 Task: Create Card Employee Satisfaction Review in Board Employee Benefits Optimization to Workspace Application Development. Create Card Kitesurfing Review in Board Customer Segmentation and Targeting to Workspace Application Development. Create Card Employee Retention Review in Board Product Development Roadmap and Timeline Planning to Workspace Application Development
Action: Mouse moved to (271, 196)
Screenshot: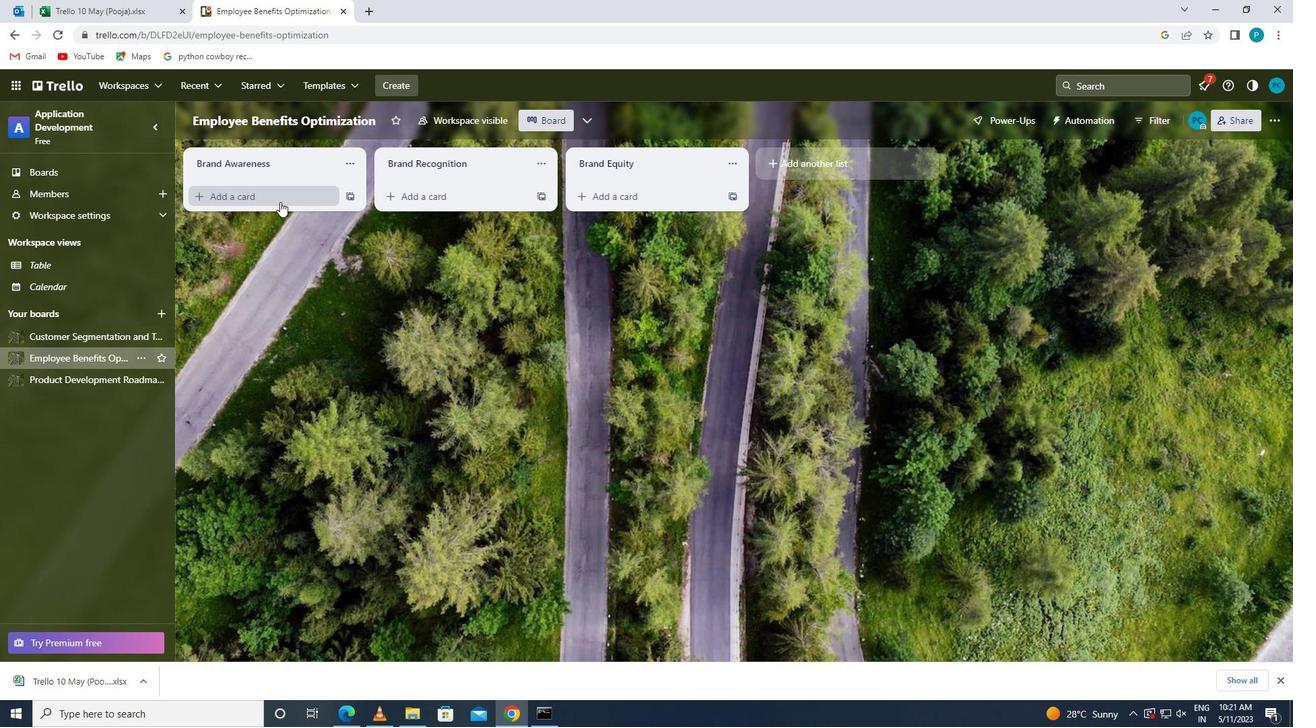 
Action: Mouse pressed left at (271, 196)
Screenshot: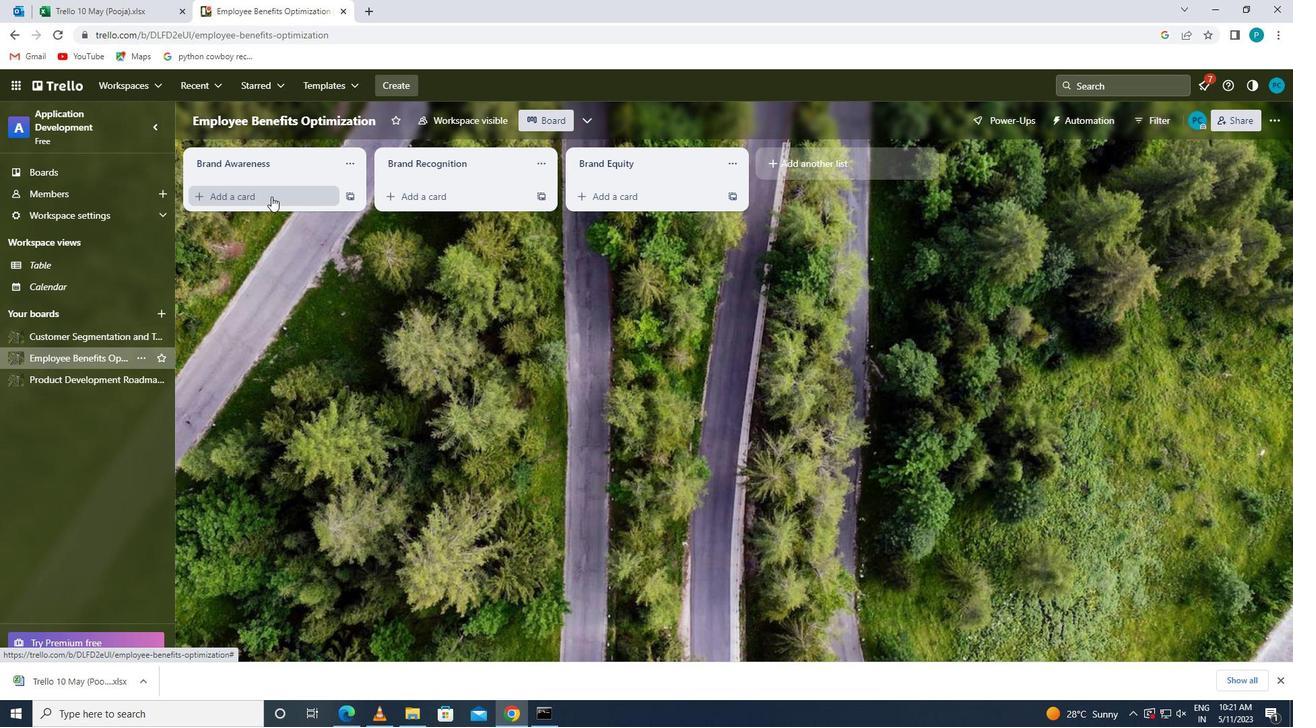 
Action: Key pressed <Key.caps_lock>e<Key.caps_lock>mployee<Key.space><Key.caps_lock>s<Key.caps_lock>atisfacto<Key.backspace>ion<Key.space><Key.caps_lock>r<Key.caps_lock>evier<Key.backspace>w
Screenshot: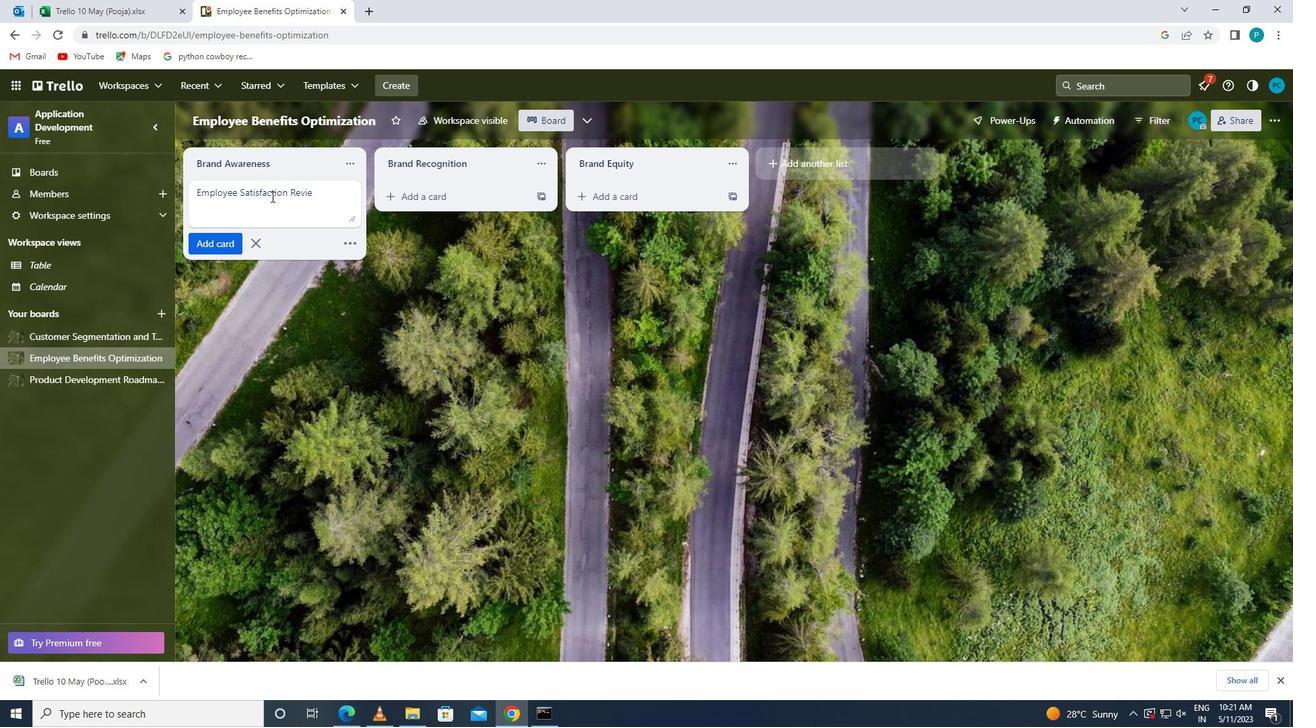 
Action: Mouse moved to (204, 243)
Screenshot: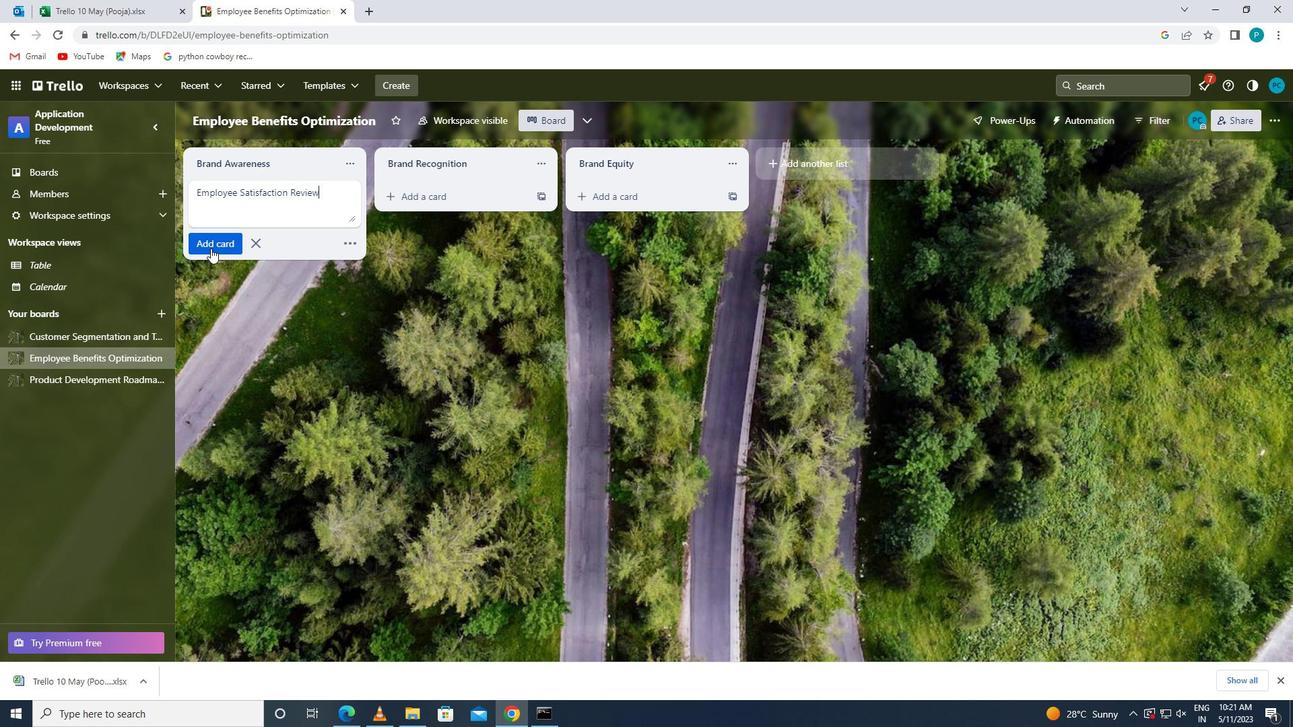 
Action: Mouse pressed left at (204, 243)
Screenshot: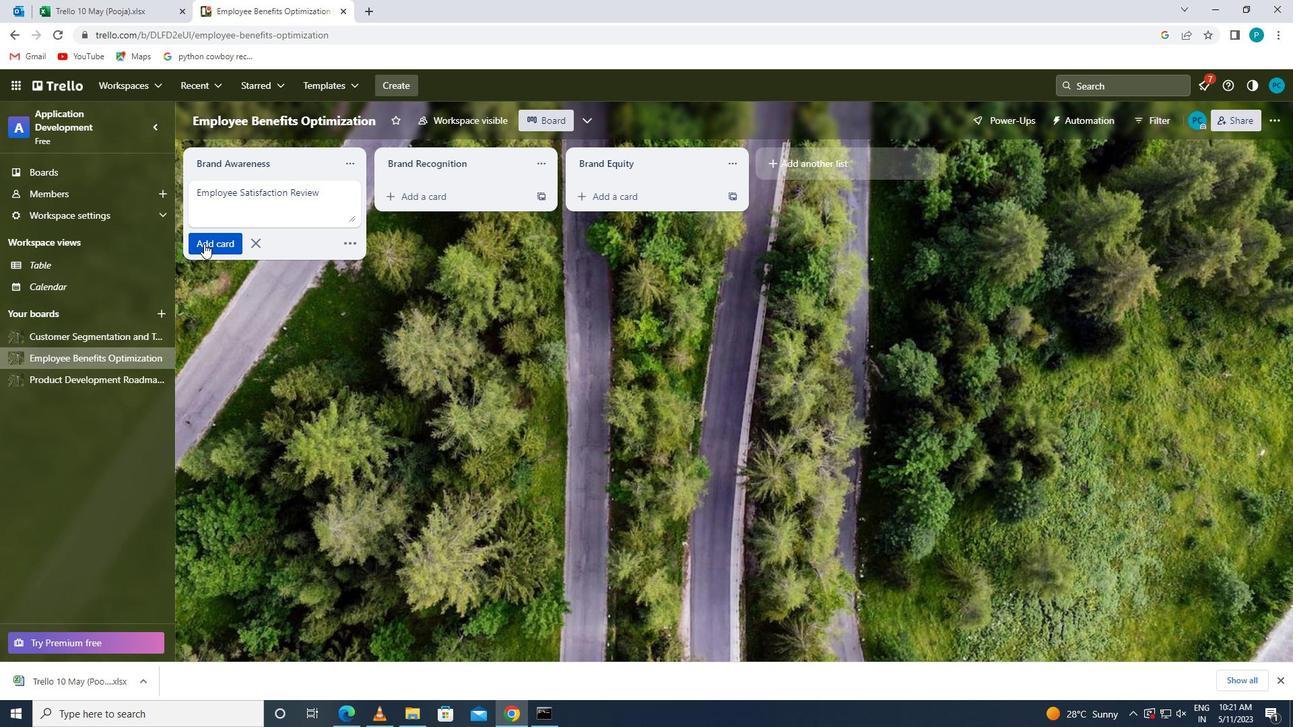 
Action: Mouse moved to (59, 337)
Screenshot: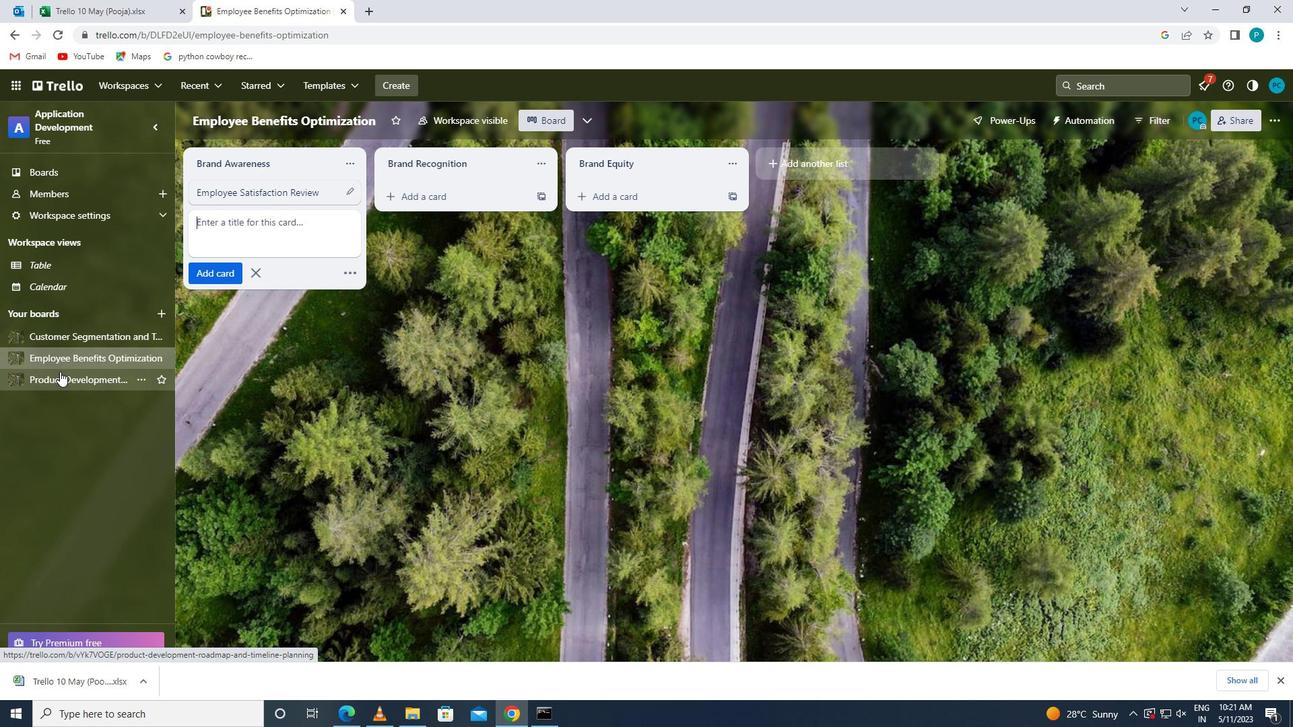 
Action: Mouse pressed left at (59, 337)
Screenshot: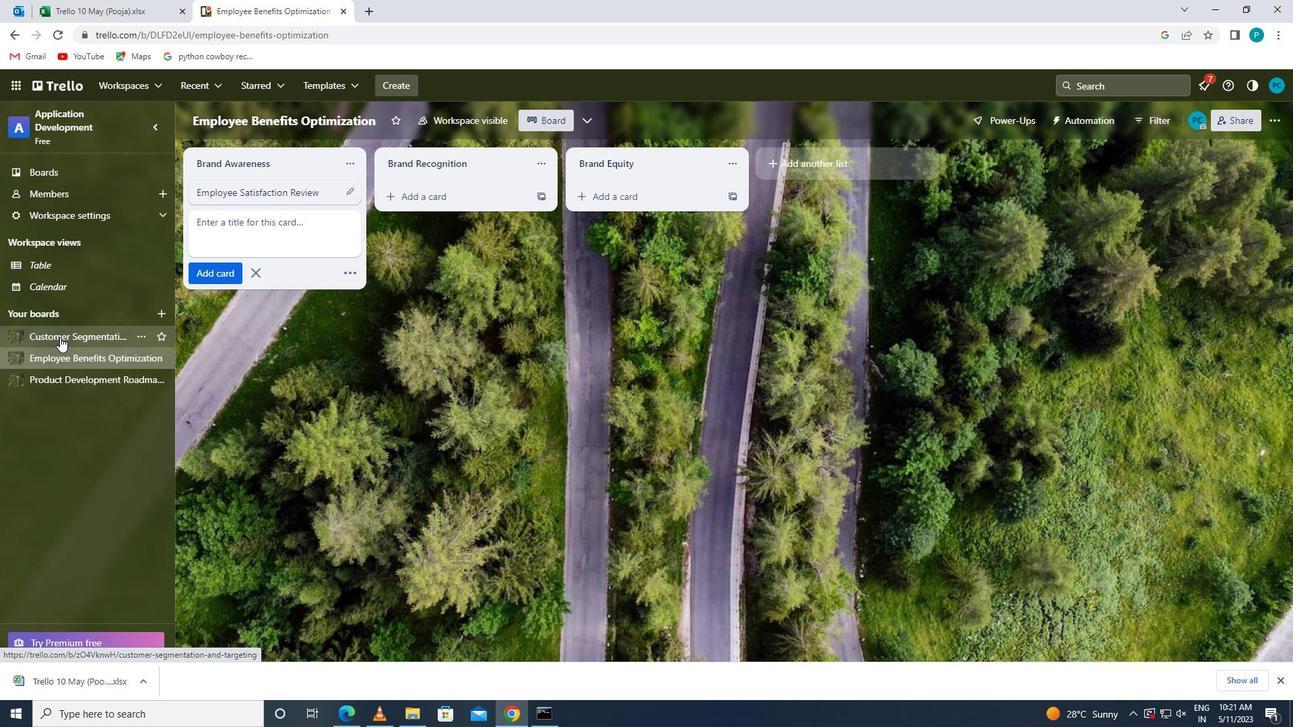 
Action: Mouse moved to (227, 206)
Screenshot: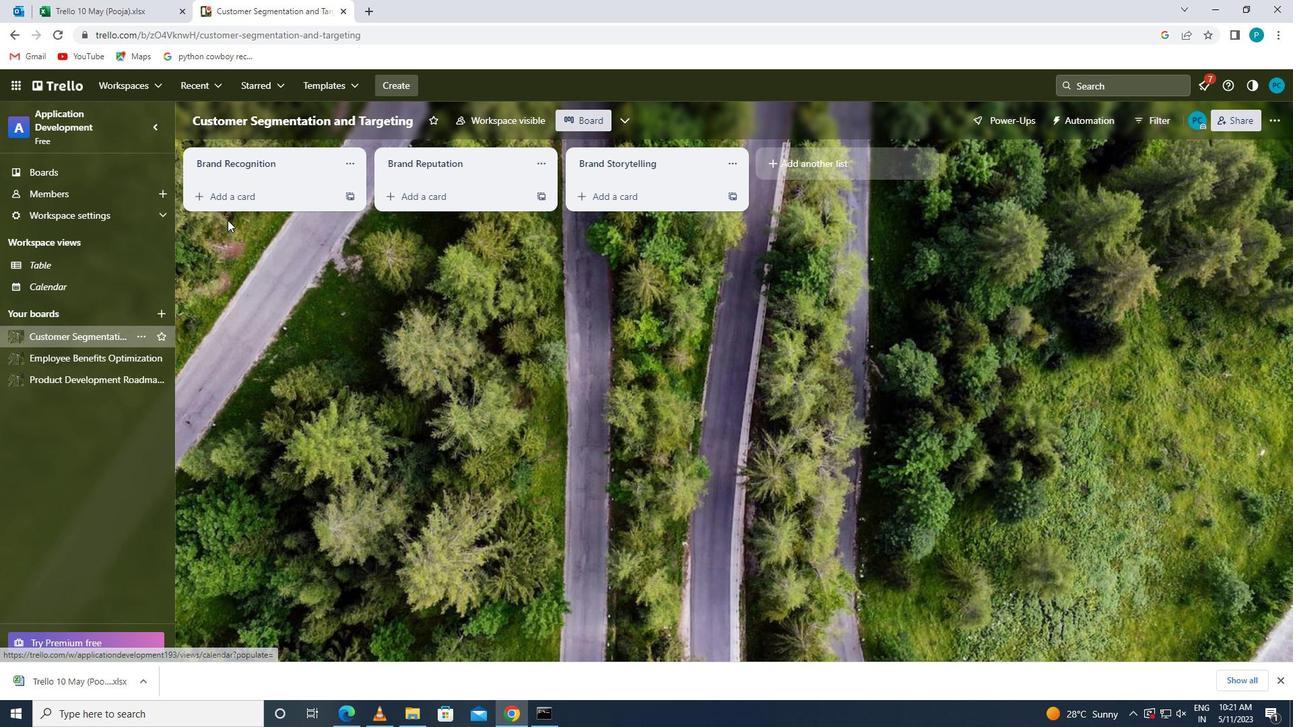 
Action: Mouse pressed left at (227, 206)
Screenshot: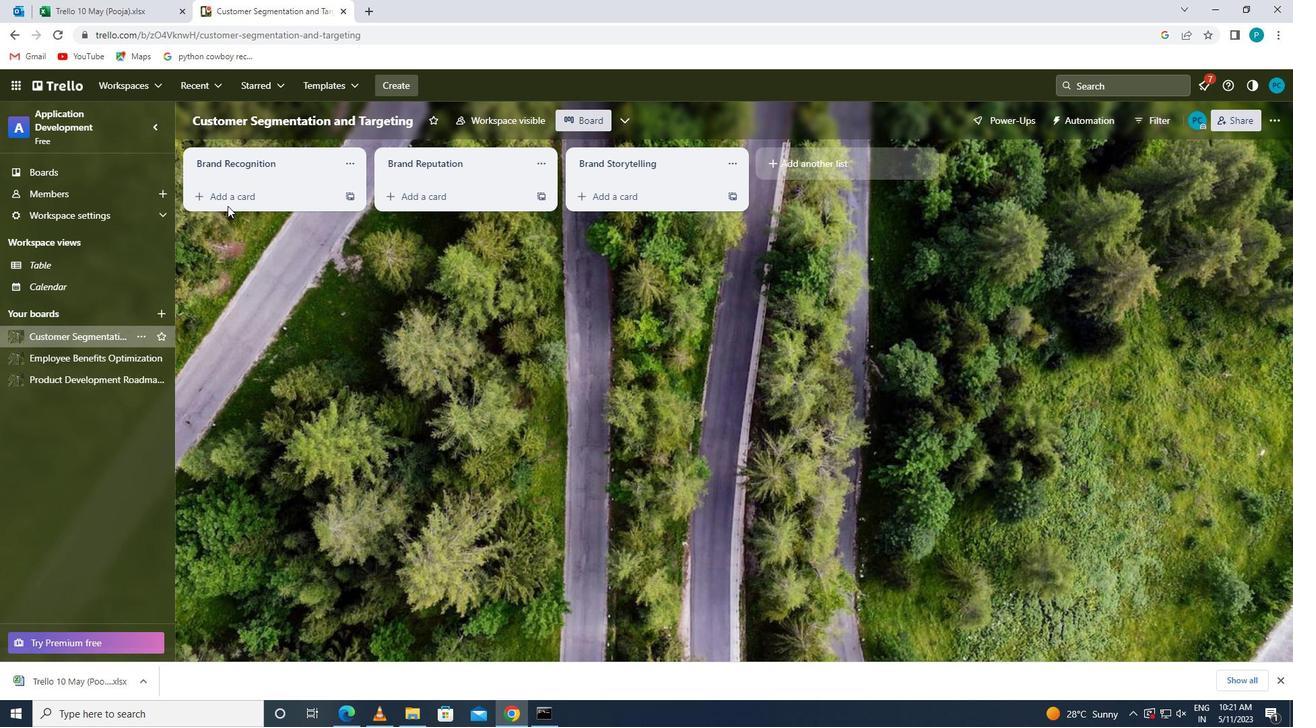 
Action: Mouse moved to (223, 199)
Screenshot: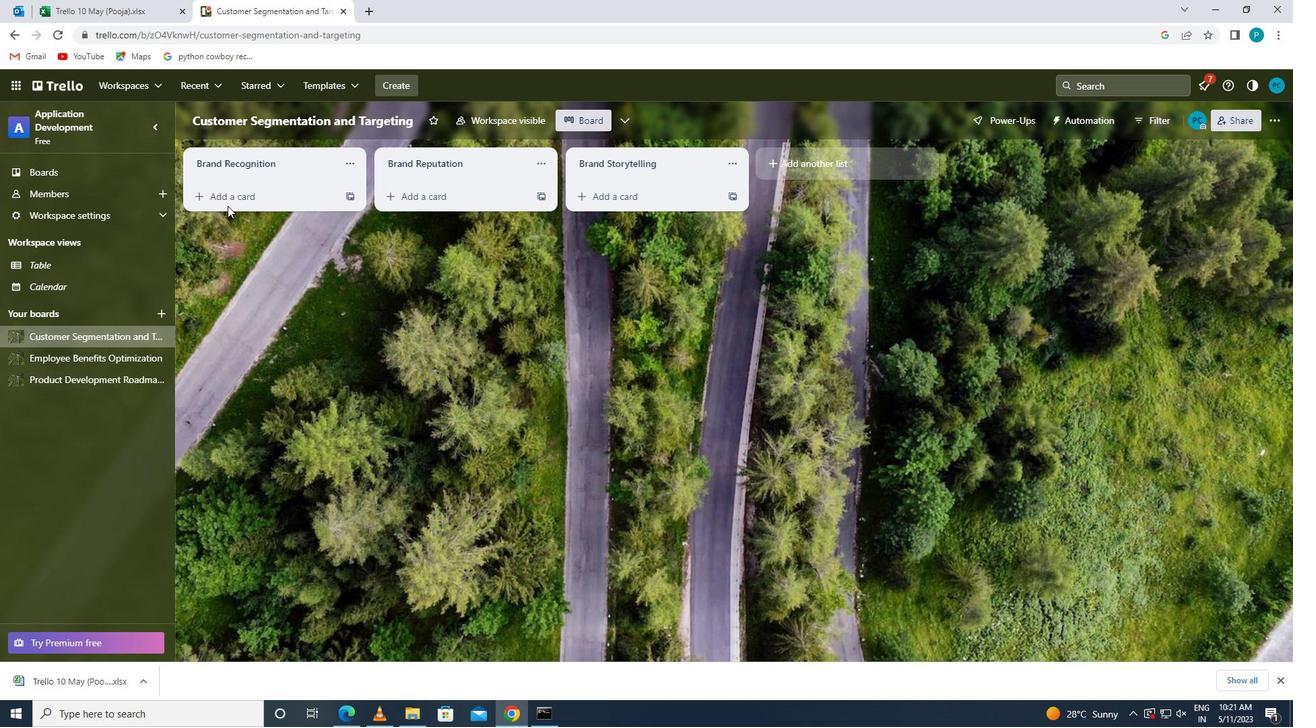 
Action: Mouse pressed left at (223, 199)
Screenshot: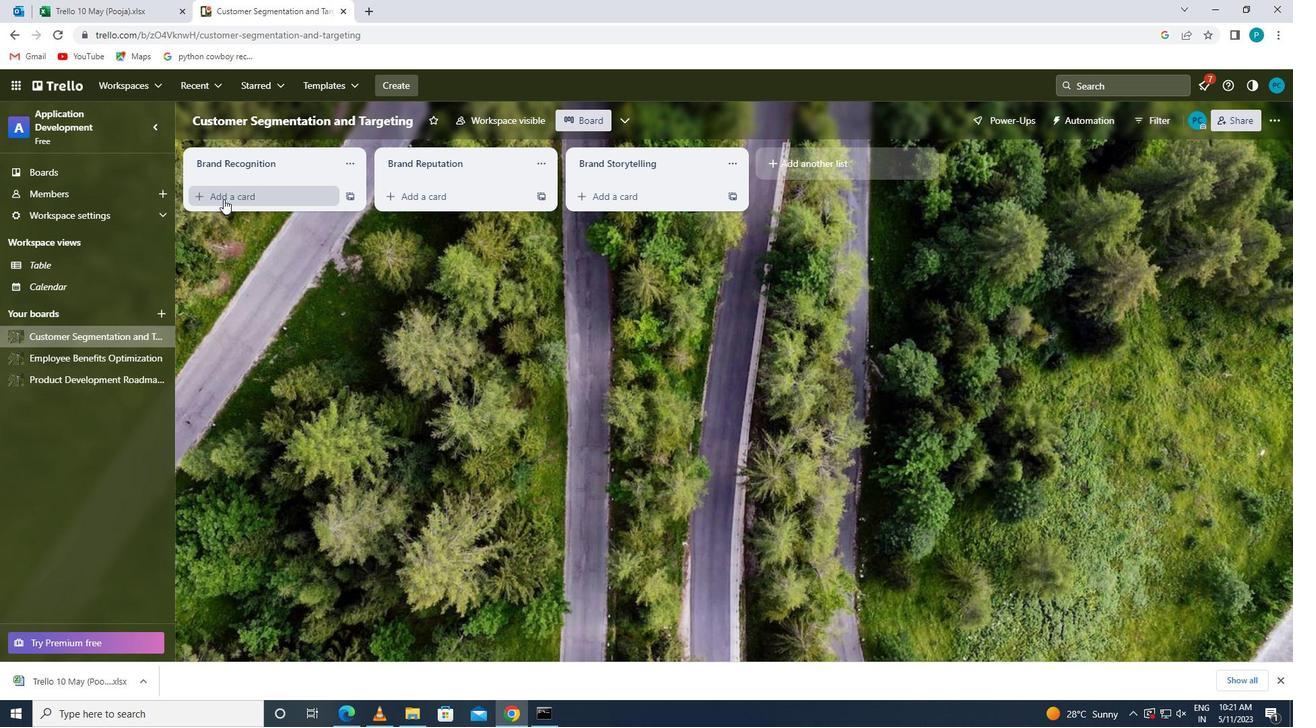 
Action: Key pressed <Key.caps_lock>k<Key.caps_lock>itesurfing<Key.space><Key.caps_lock>r<Key.caps_lock>eview
Screenshot: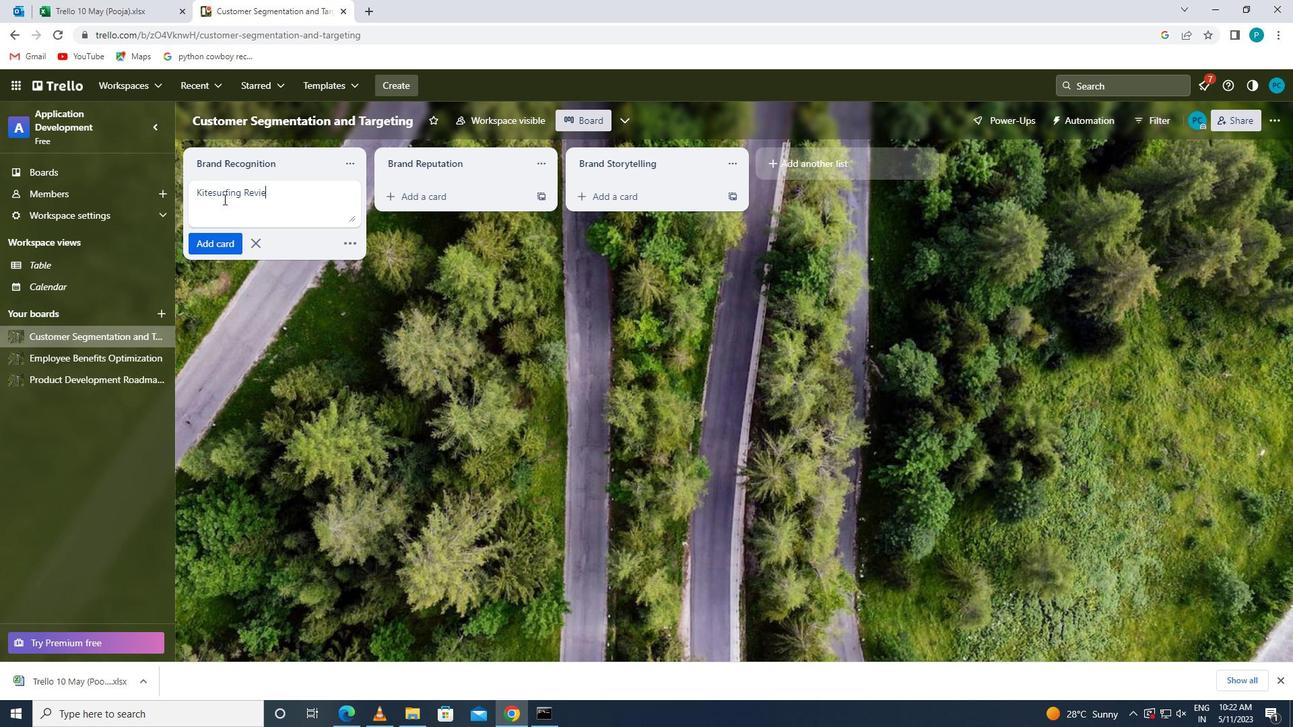 
Action: Mouse moved to (200, 240)
Screenshot: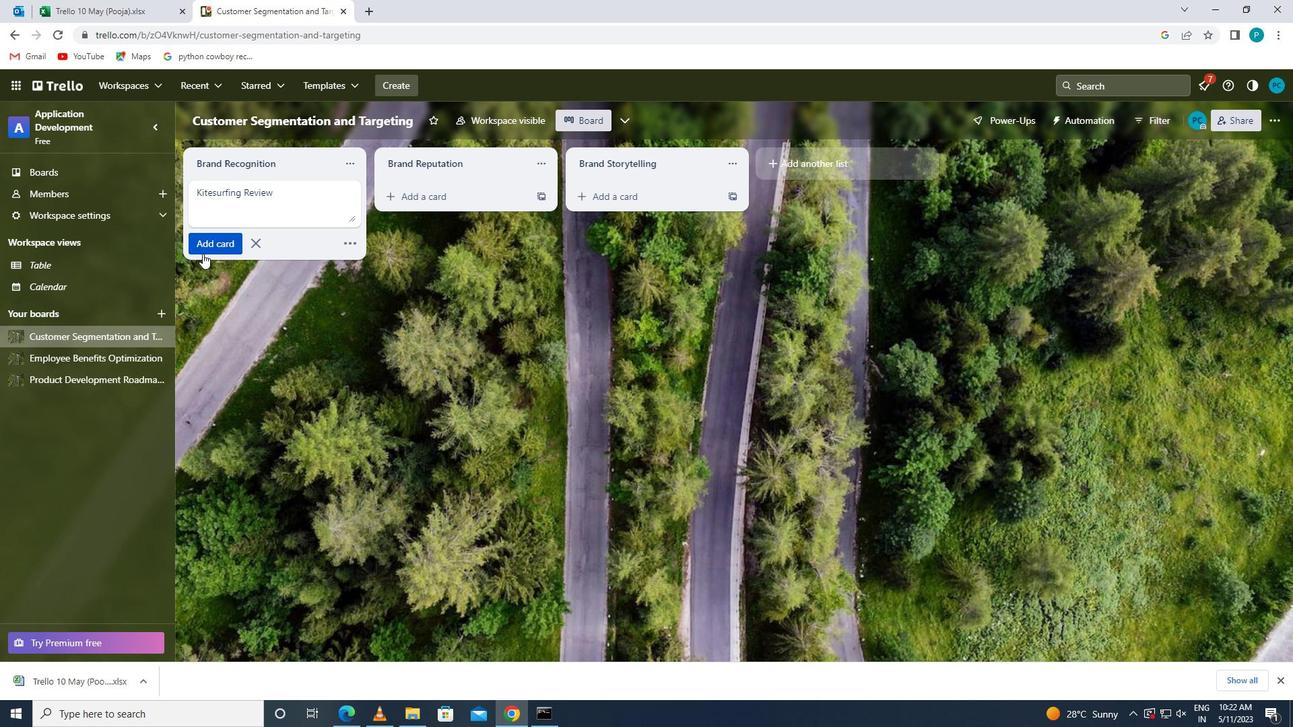 
Action: Mouse pressed left at (200, 240)
Screenshot: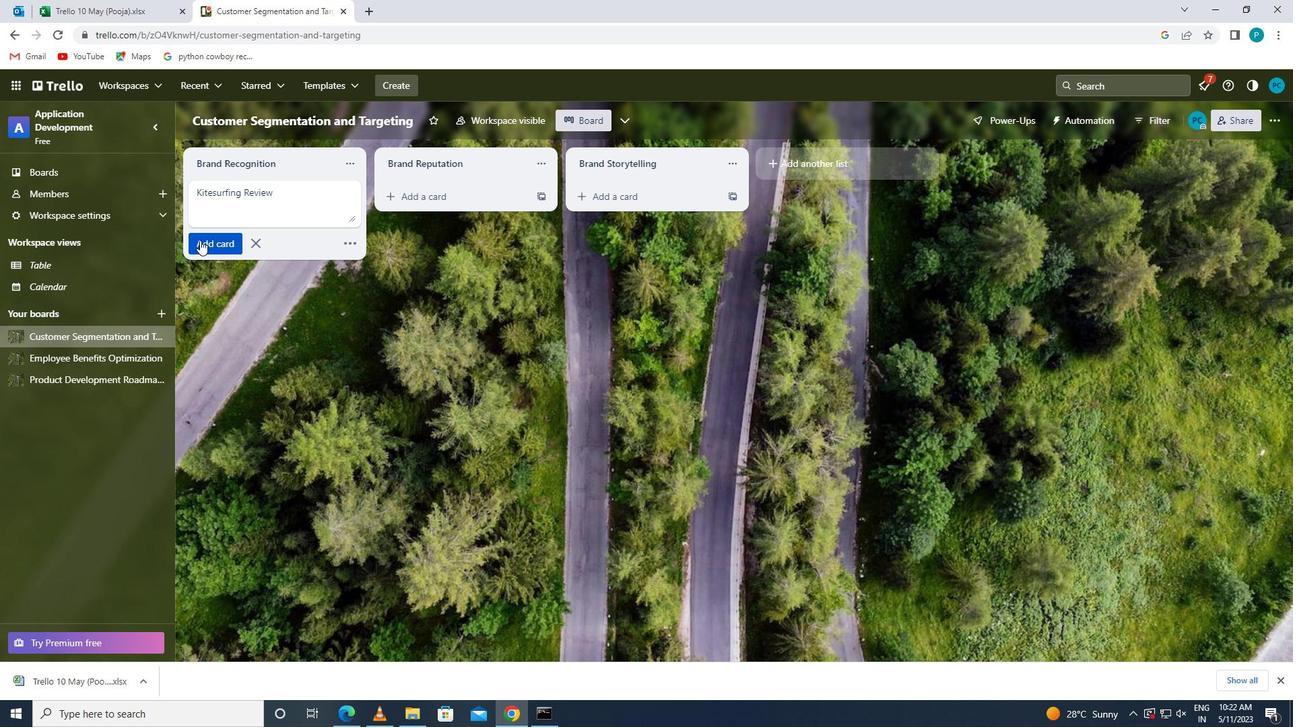 
Action: Mouse moved to (48, 379)
Screenshot: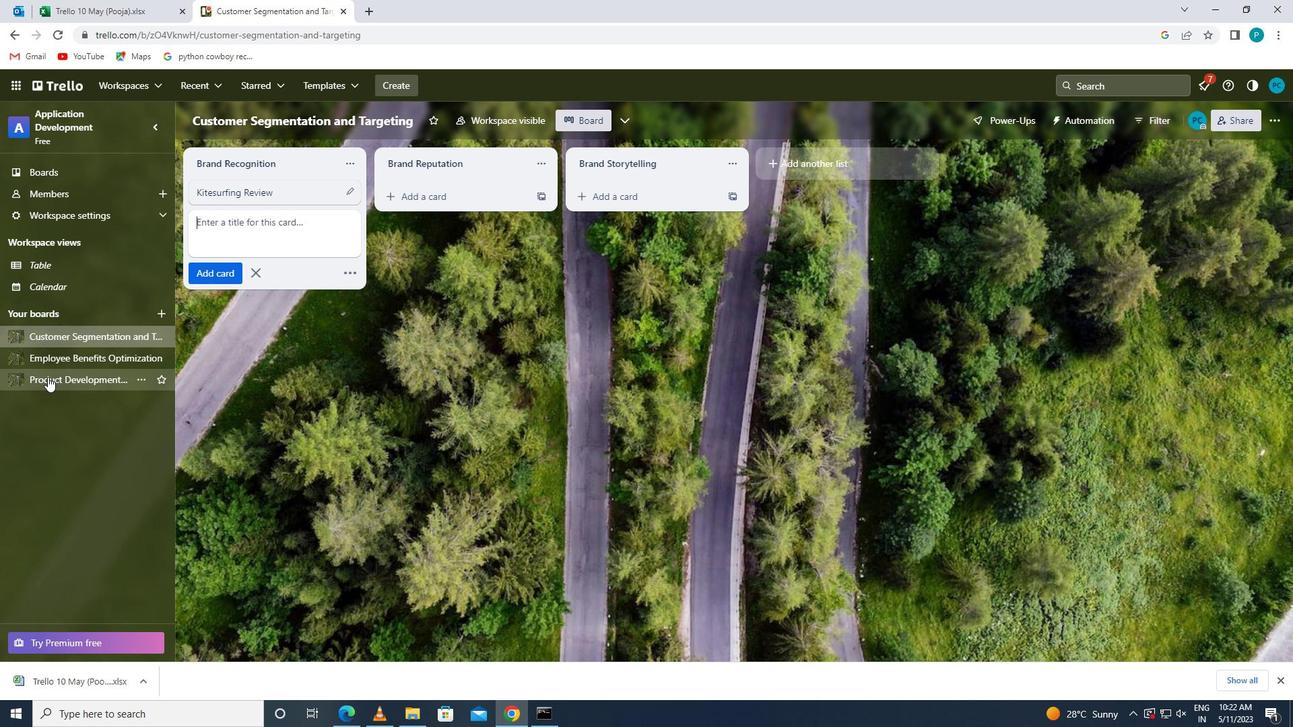 
Action: Mouse pressed left at (48, 379)
Screenshot: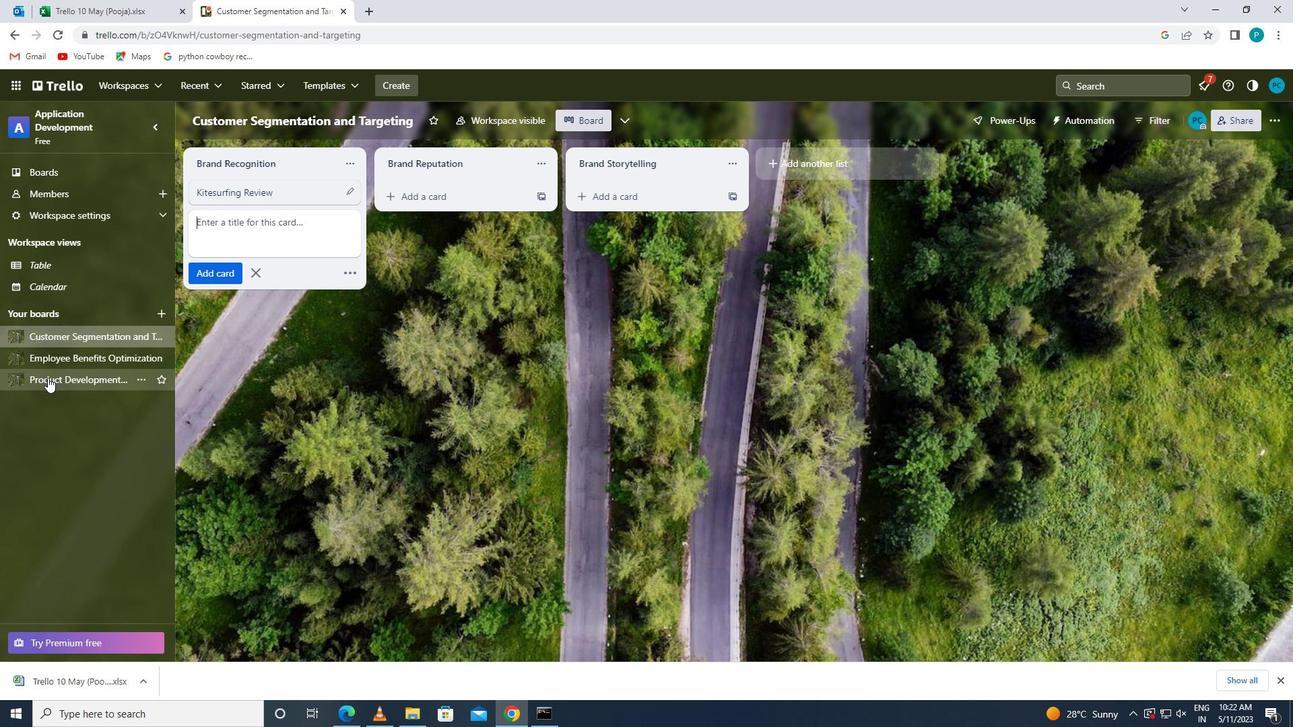 
Action: Mouse moved to (237, 198)
Screenshot: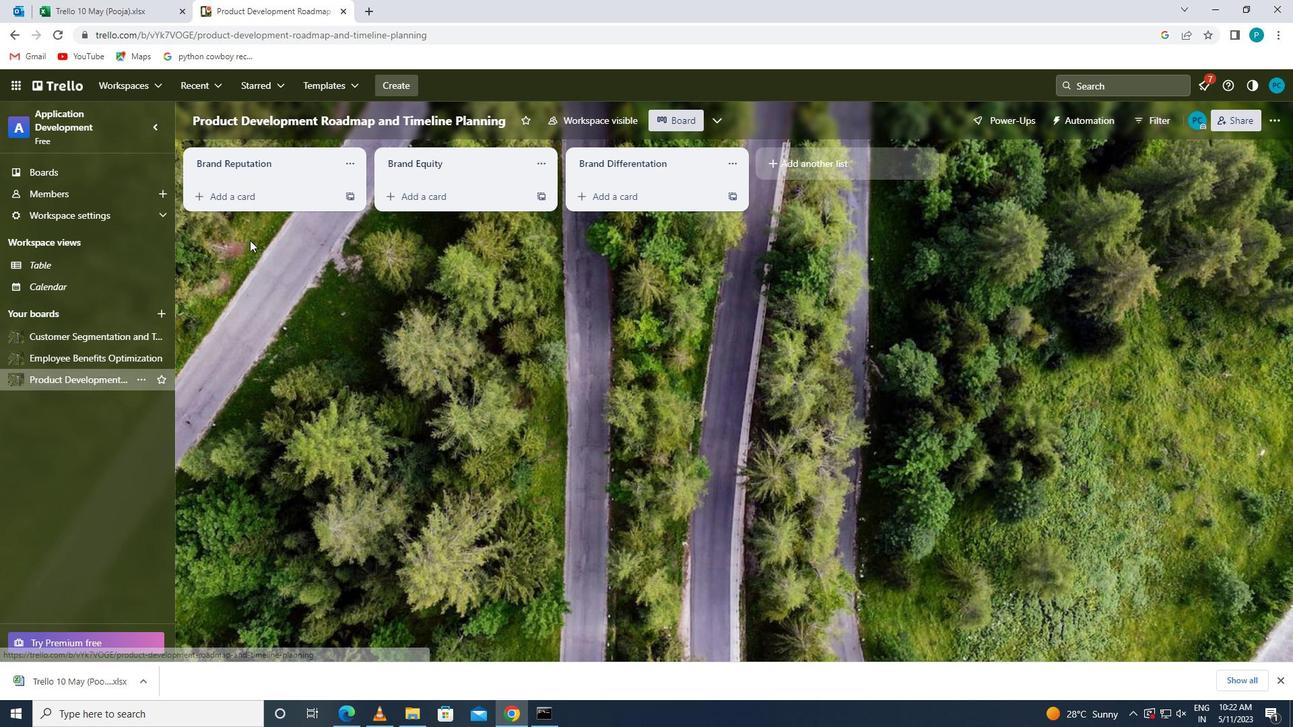 
Action: Mouse pressed left at (237, 198)
Screenshot: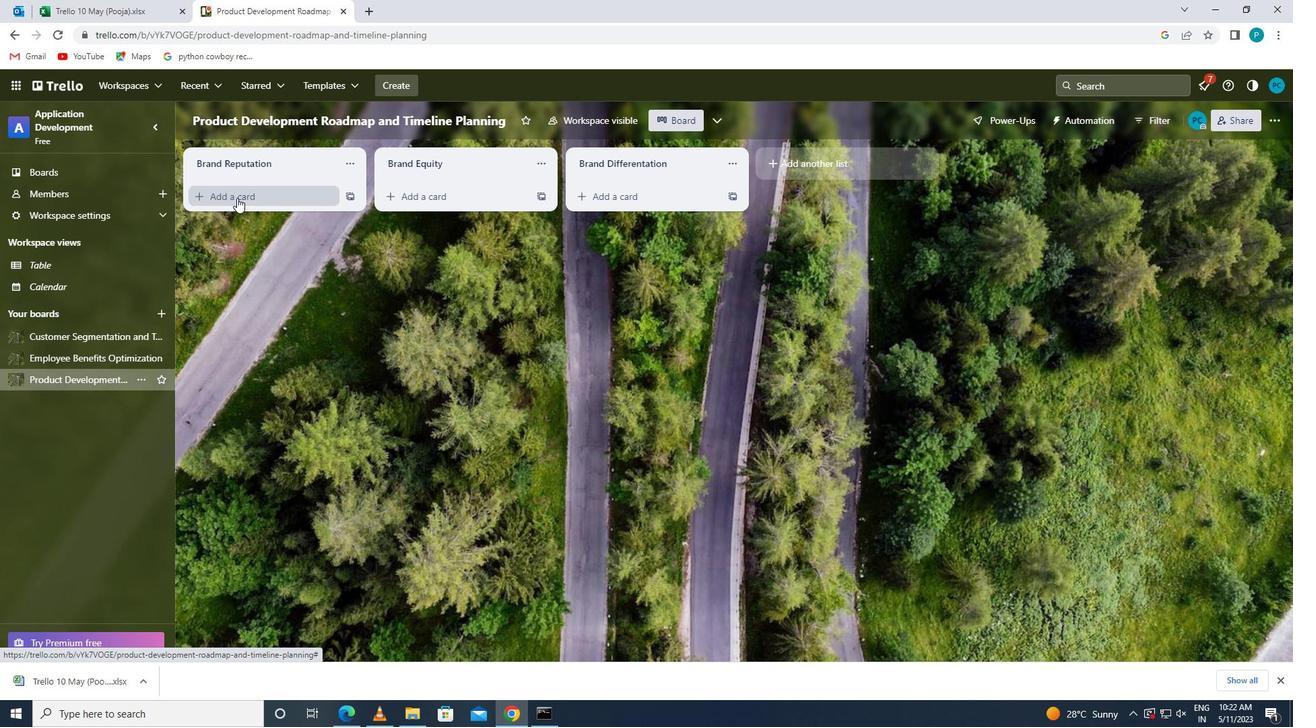 
Action: Key pressed <Key.caps_lock>e<Key.caps_lock>mployee<Key.space><Key.caps_lock>r<Key.caps_lock>entention
Screenshot: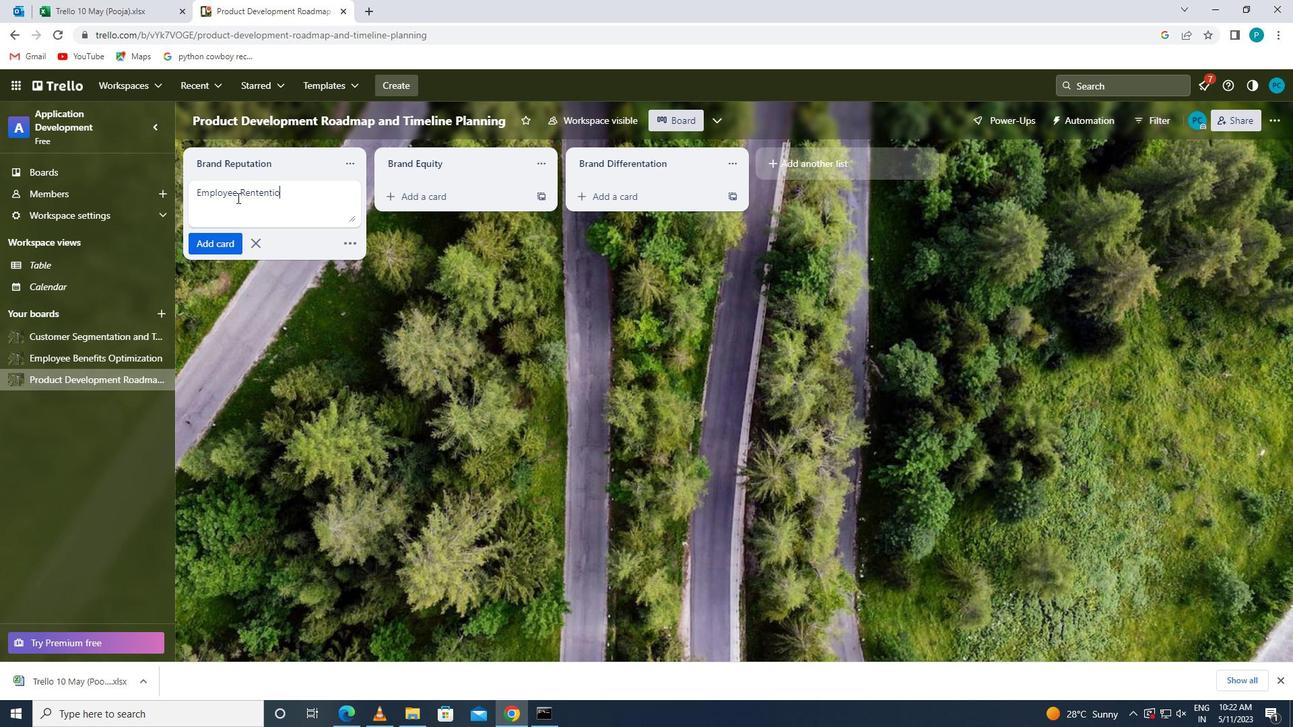 
Action: Mouse moved to (225, 238)
Screenshot: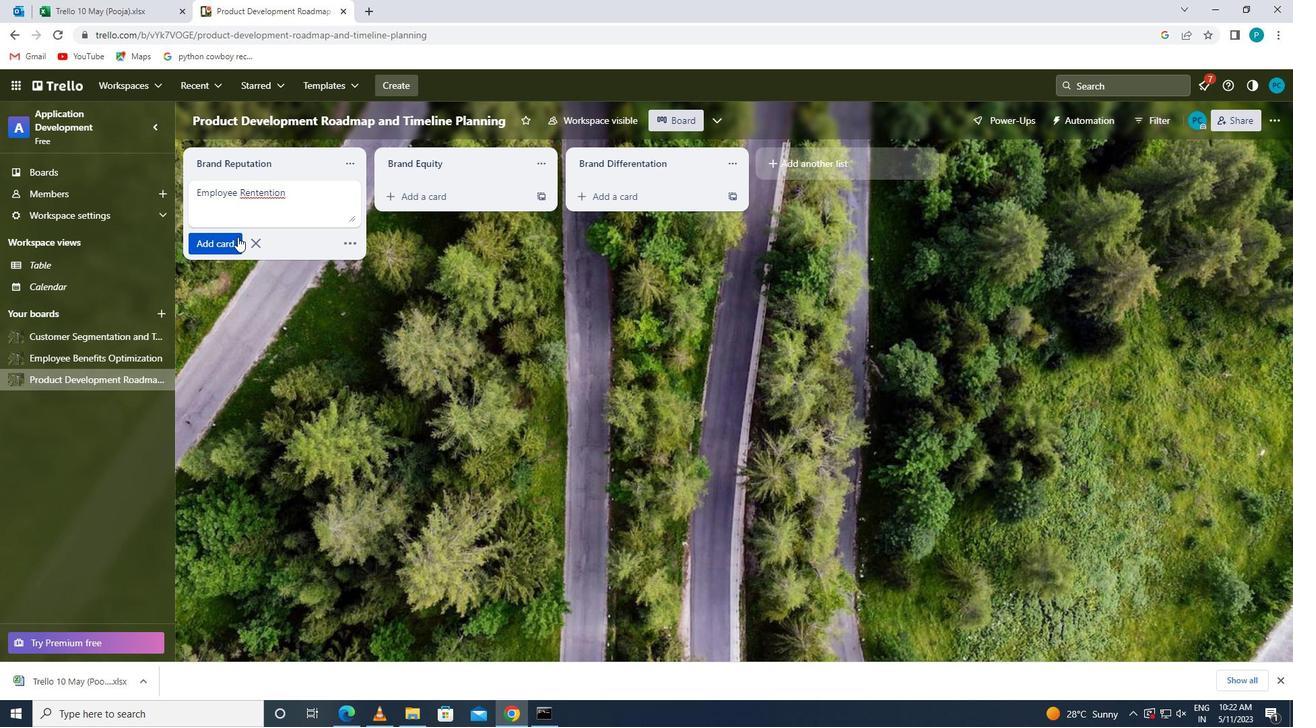 
Action: Mouse pressed left at (225, 238)
Screenshot: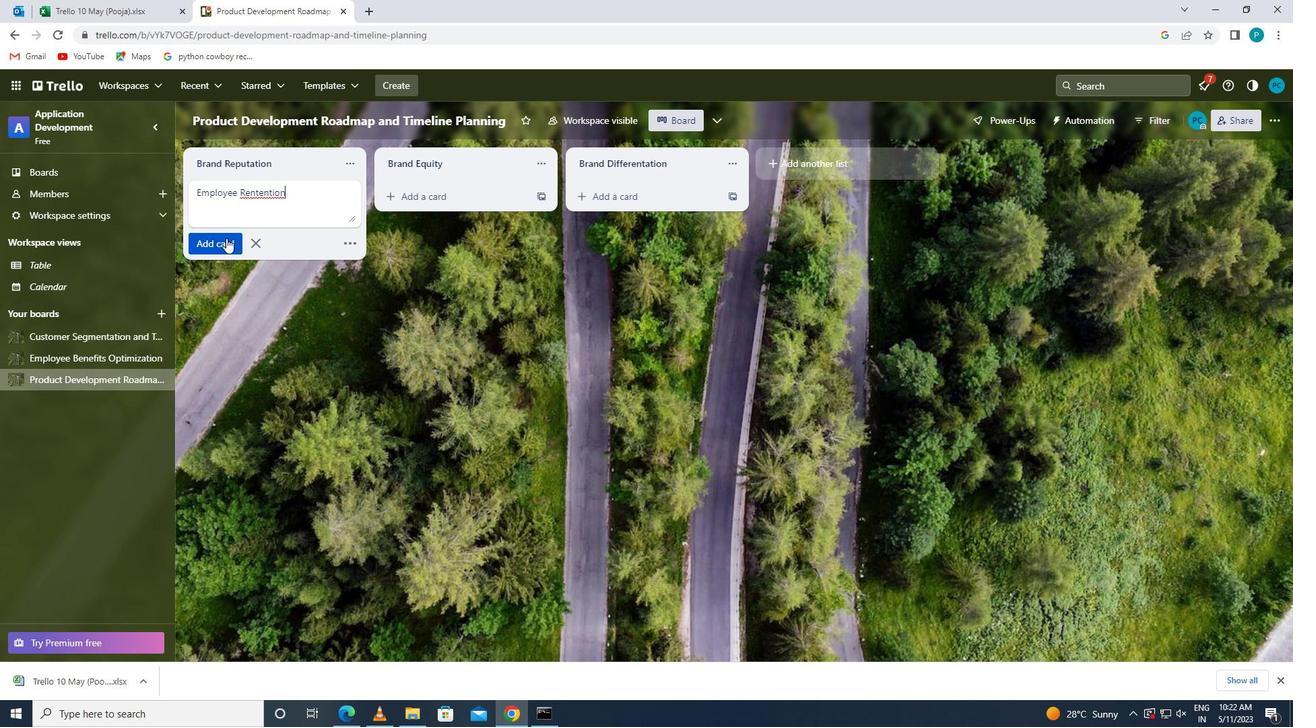 
